 Task: Select Convenience. Add to cart, from DashMart for 2317 Morningview Lane, New York, New York 10022, Cell Number 646-231-5081, following items : Banza Shells Pasta Made from Chickpeas (8 oz)_x000D_
 - 2, Bertolli Garlic Alfredo Sauce (15 oz)_x000D_
 - 1, Libbys Whole Kernel Sweet Corn (15 oz)_x000D_
 - 2
Action: Mouse moved to (256, 109)
Screenshot: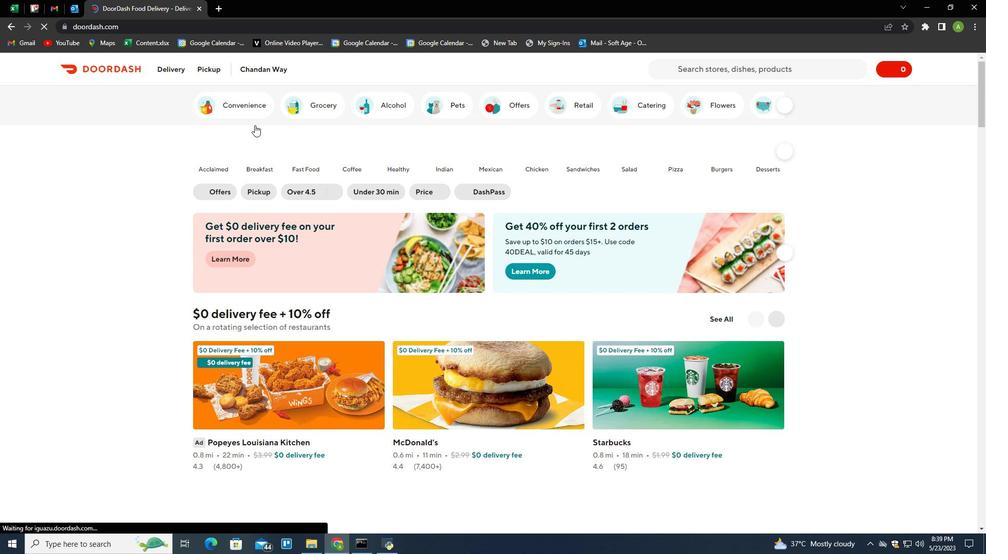 
Action: Mouse pressed left at (256, 109)
Screenshot: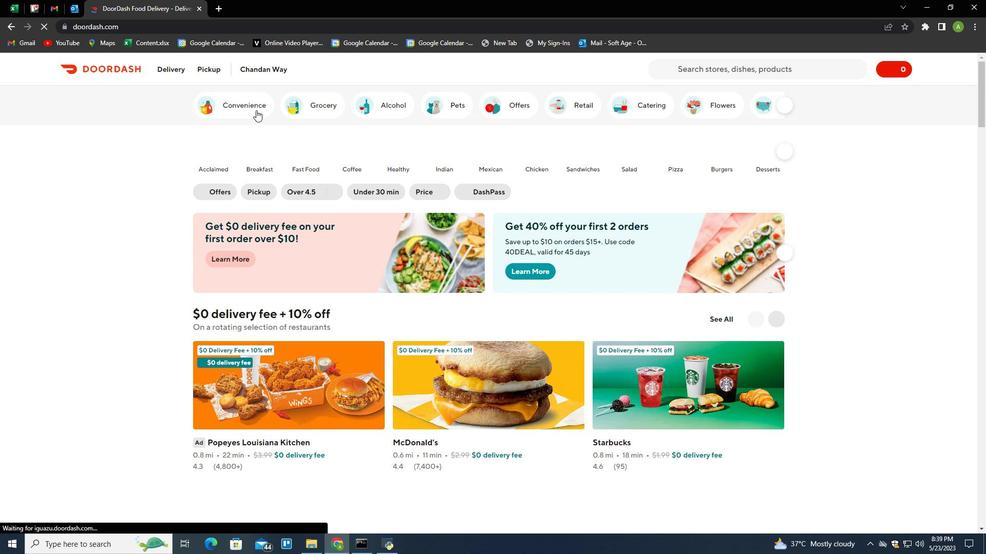 
Action: Mouse moved to (430, 372)
Screenshot: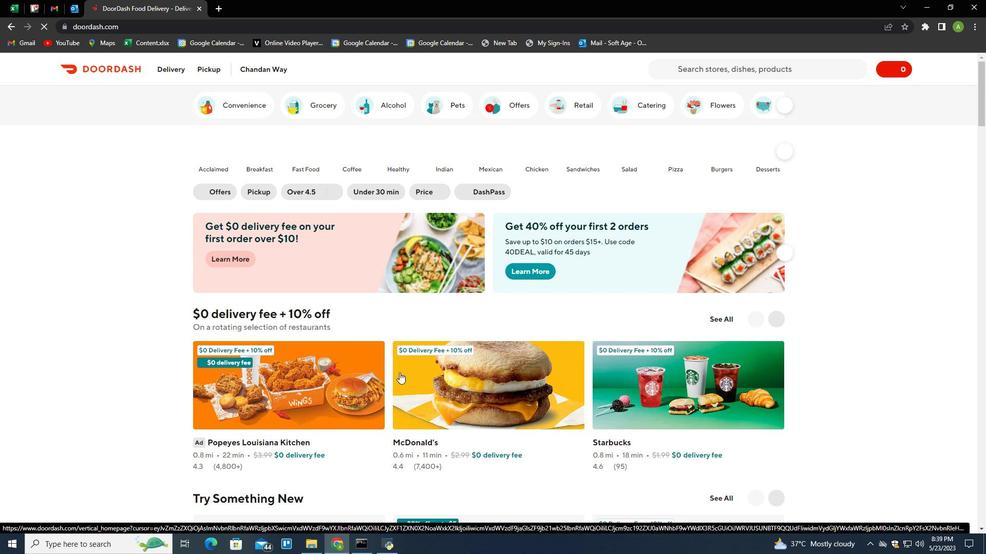 
Action: Mouse pressed left at (430, 372)
Screenshot: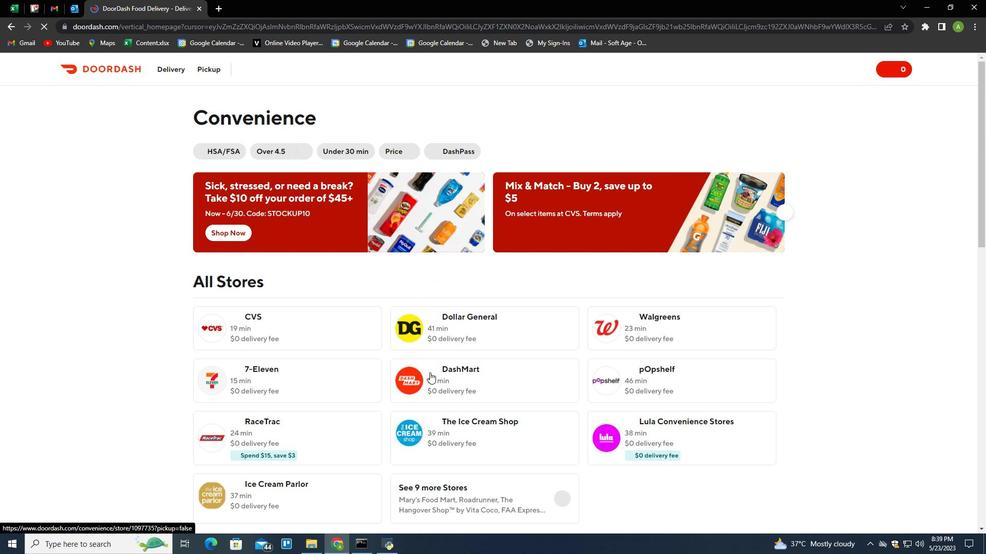 
Action: Mouse moved to (215, 67)
Screenshot: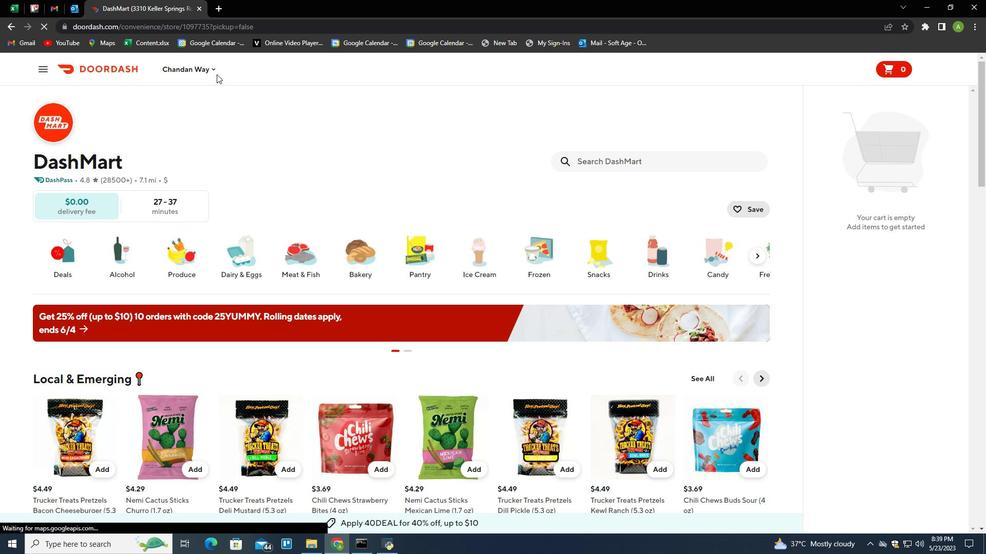 
Action: Mouse pressed left at (215, 67)
Screenshot: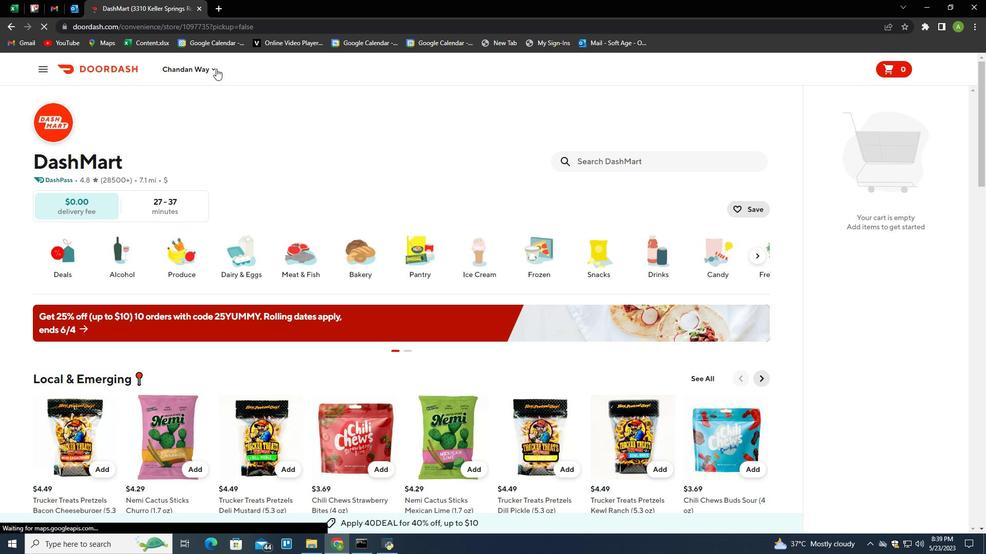 
Action: Mouse moved to (214, 113)
Screenshot: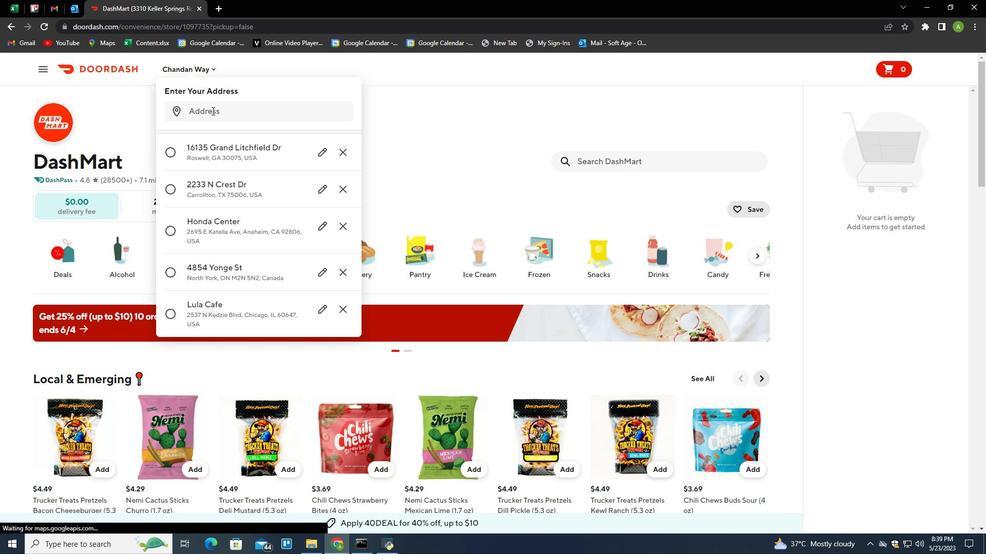 
Action: Mouse pressed left at (214, 113)
Screenshot: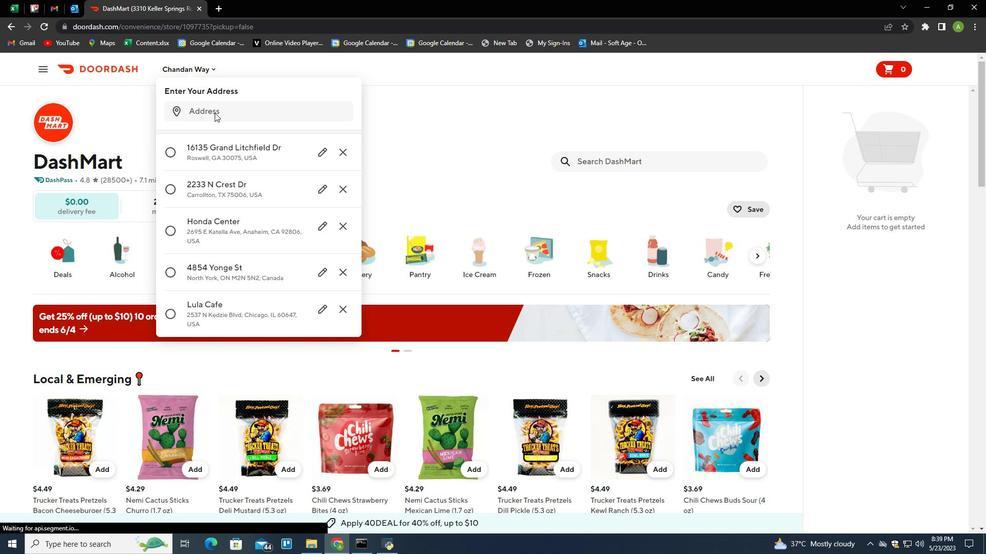 
Action: Mouse moved to (189, 104)
Screenshot: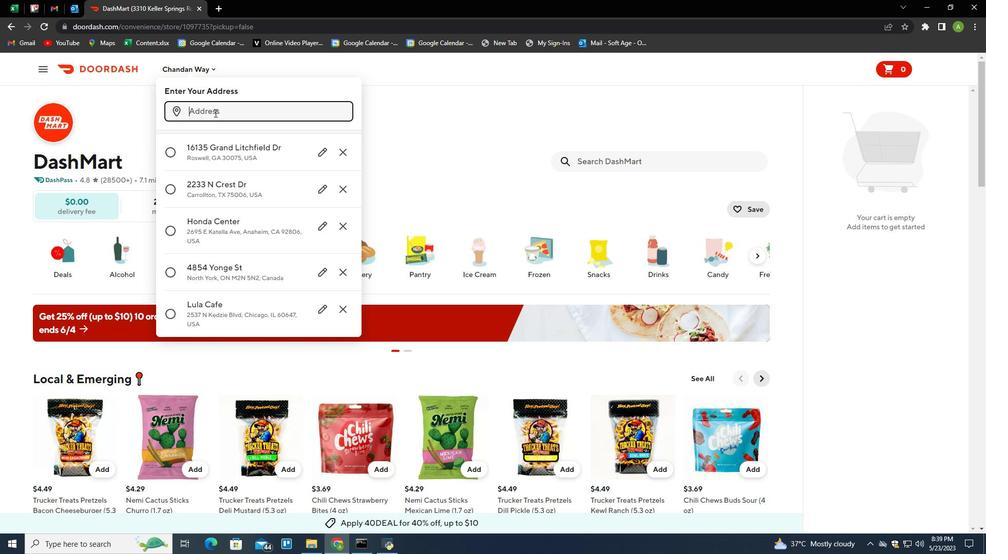 
Action: Key pressed 2317<Key.space>morningview<Key.space><Key.backspace><Key.space>lane,<Key.space>new<Key.space>york,<Key.space>new<Key.space>york<Key.space>10022<Key.enter>
Screenshot: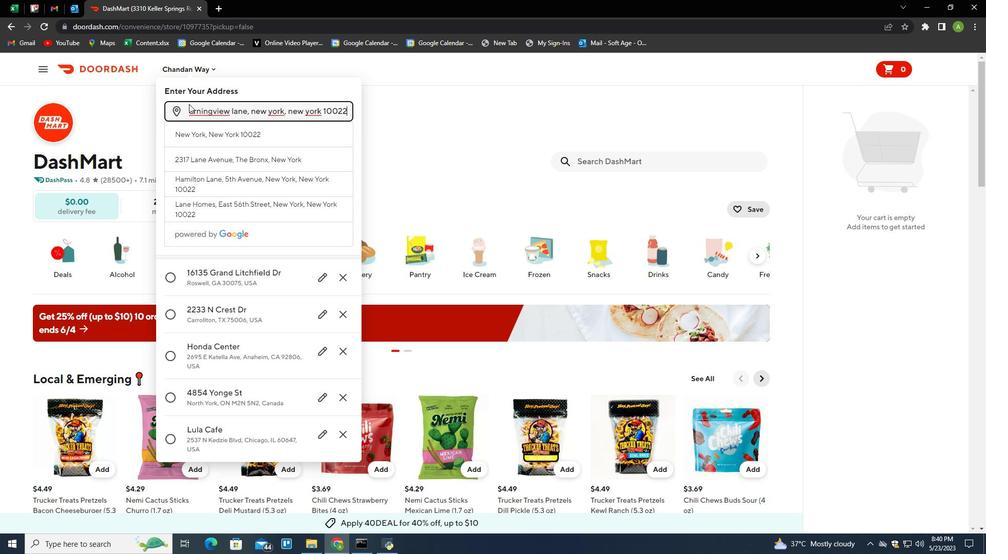 
Action: Mouse moved to (318, 393)
Screenshot: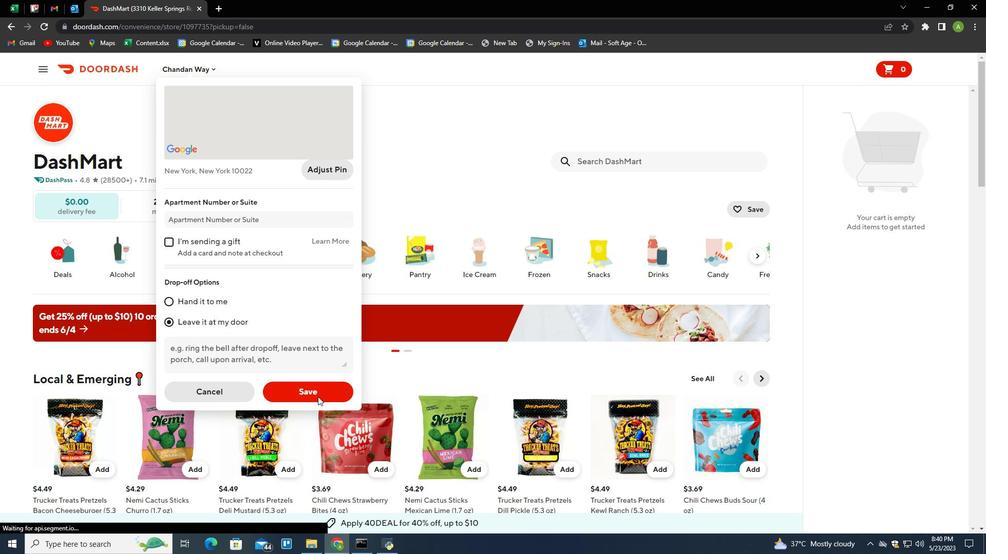 
Action: Mouse pressed left at (318, 393)
Screenshot: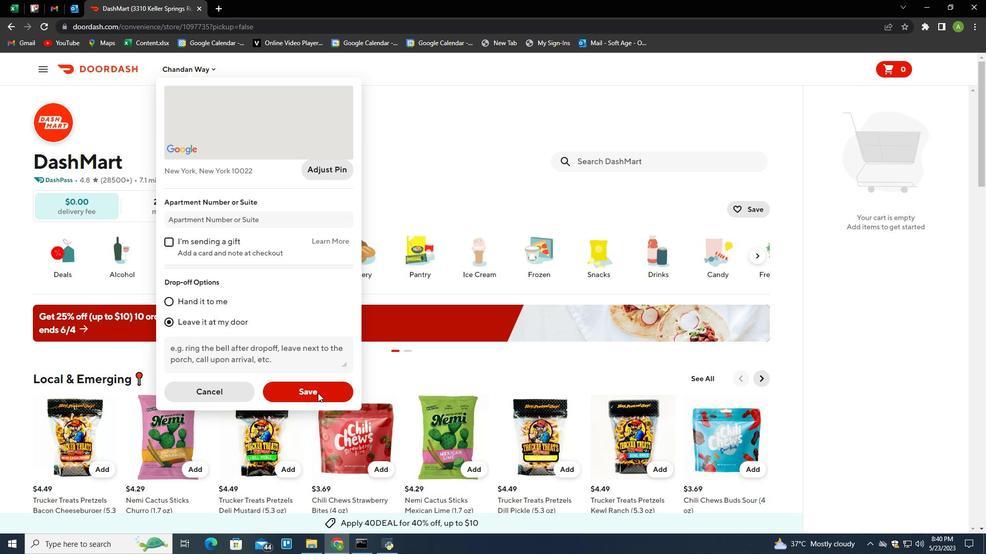 
Action: Mouse moved to (326, 452)
Screenshot: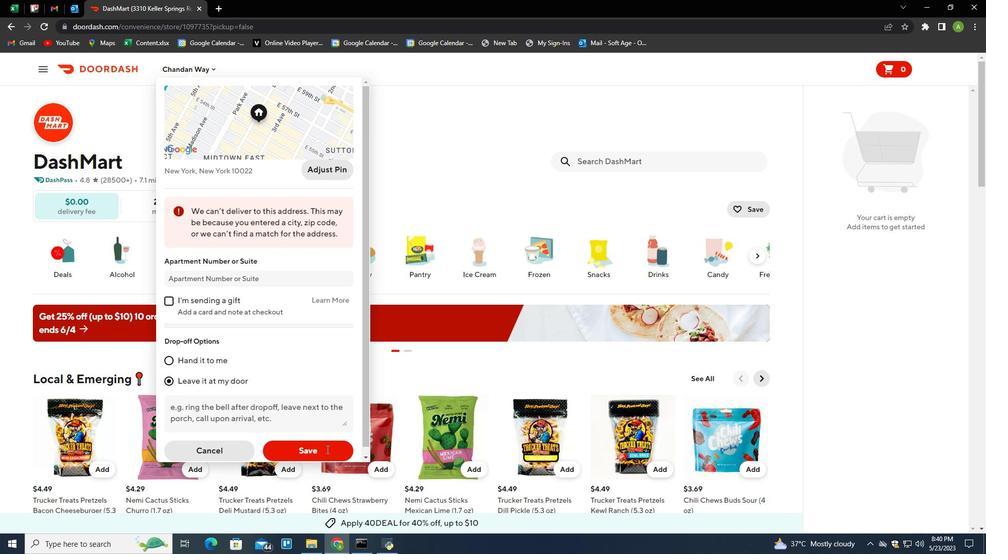 
Action: Mouse pressed left at (326, 452)
Screenshot: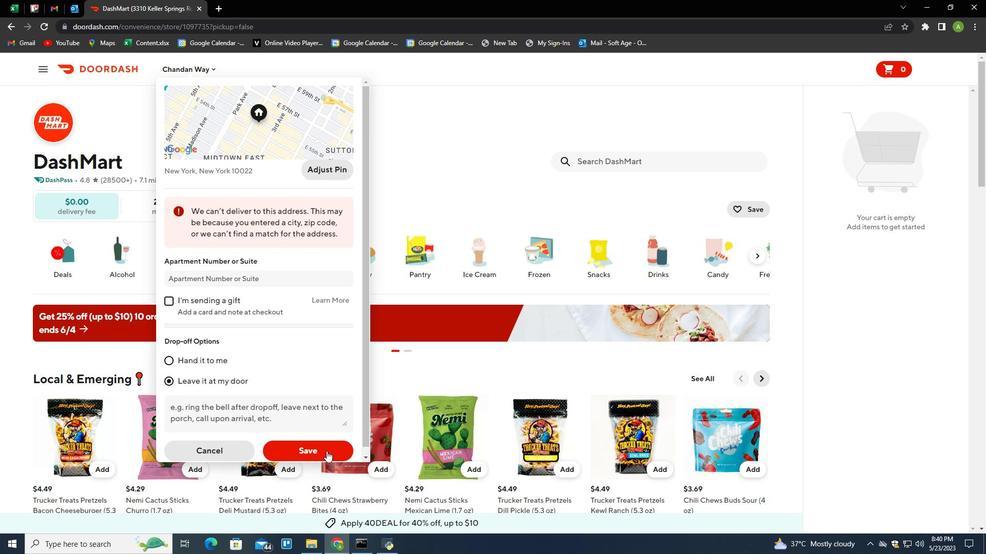 
Action: Mouse moved to (645, 159)
Screenshot: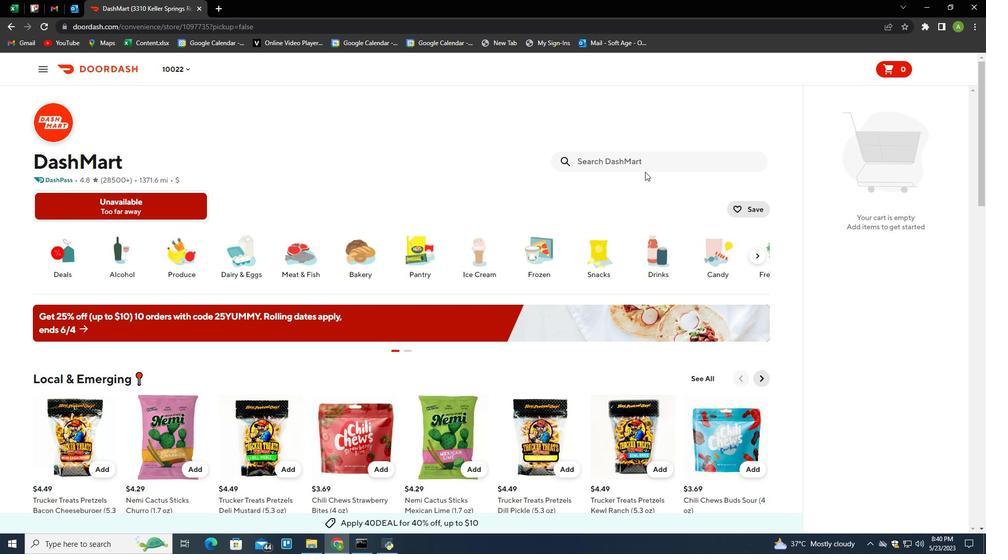 
Action: Mouse pressed left at (645, 159)
Screenshot: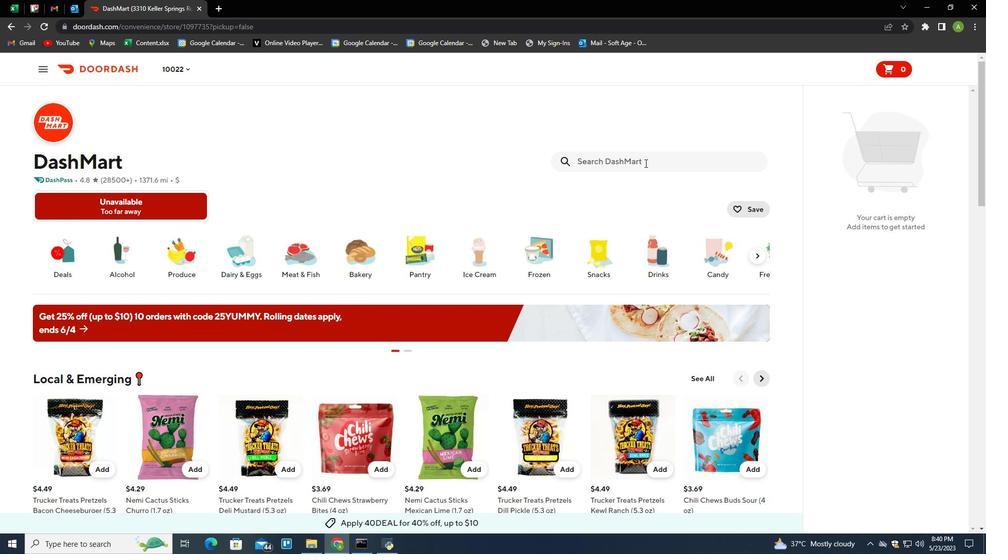 
Action: Mouse moved to (517, 197)
Screenshot: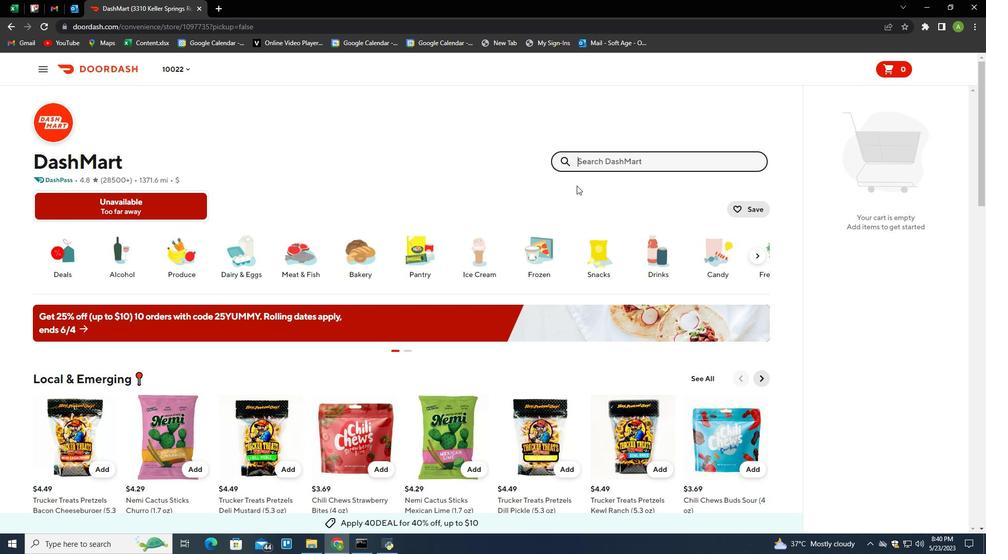 
Action: Key pressed banza<Key.space>shells<Key.space>pasta<Key.space>made<Key.space>from<Key.space>chikk<Key.backspace><Key.backspace>ckpeas<Key.space><Key.shift>(8<Key.space>oz<Key.shift>)<Key.enter>
Screenshot: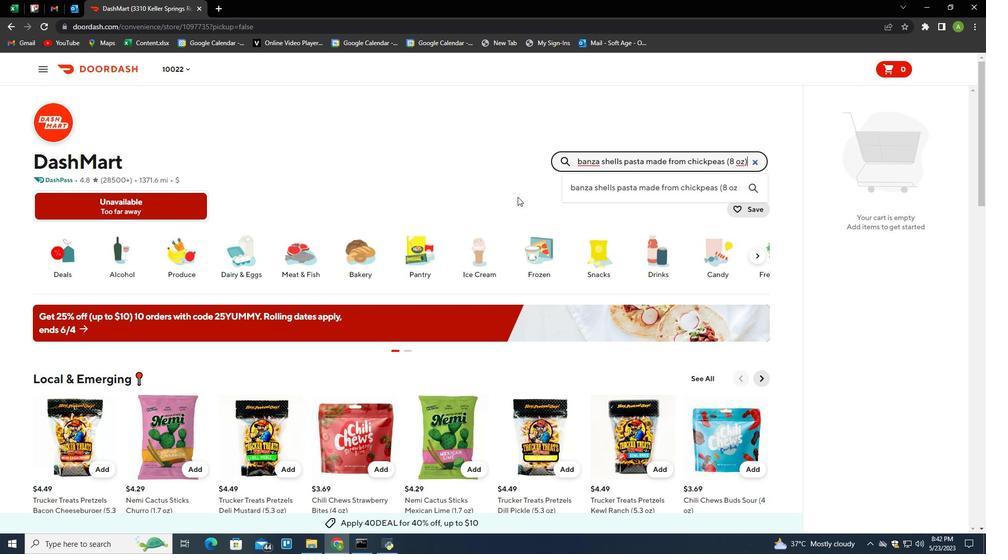 
Action: Mouse moved to (90, 269)
Screenshot: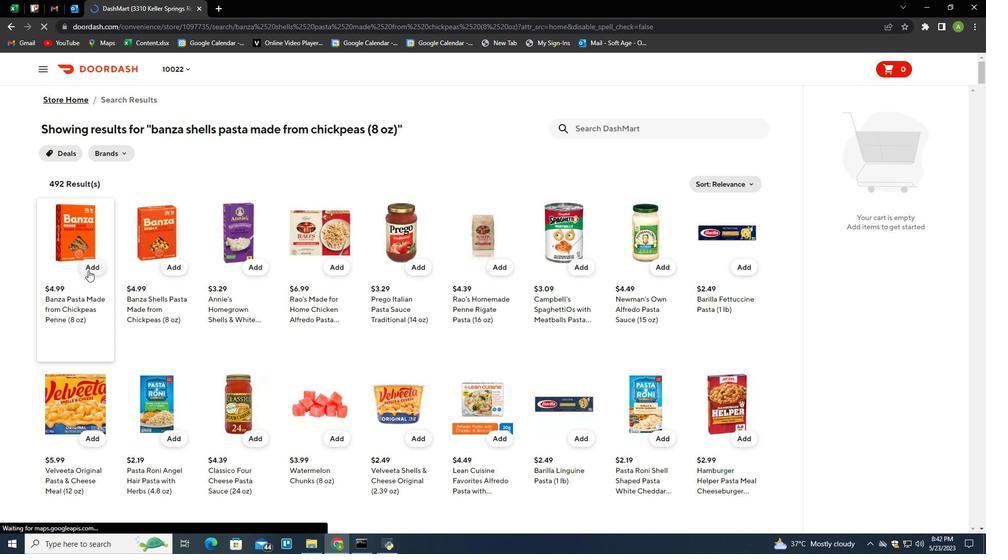 
Action: Mouse pressed left at (90, 269)
Screenshot: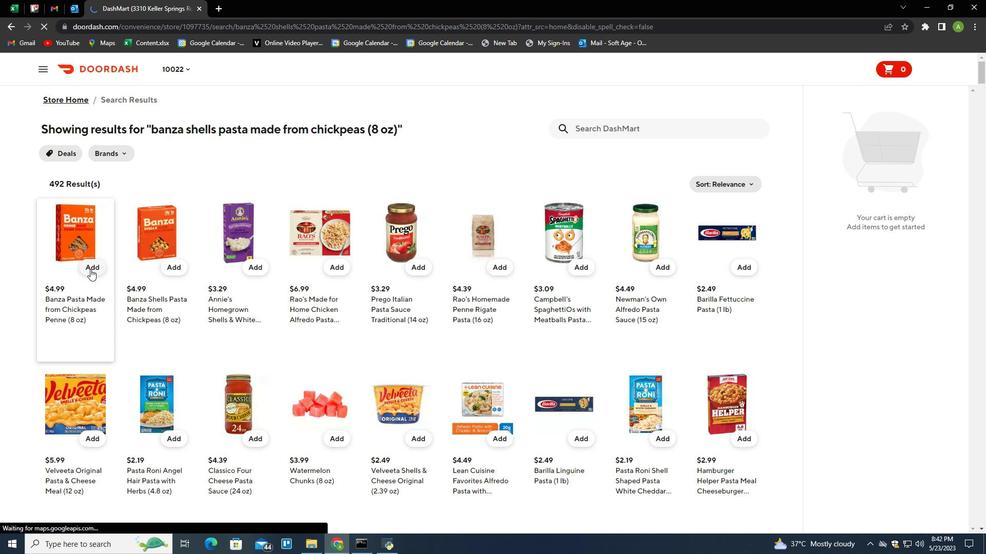 
Action: Mouse moved to (952, 179)
Screenshot: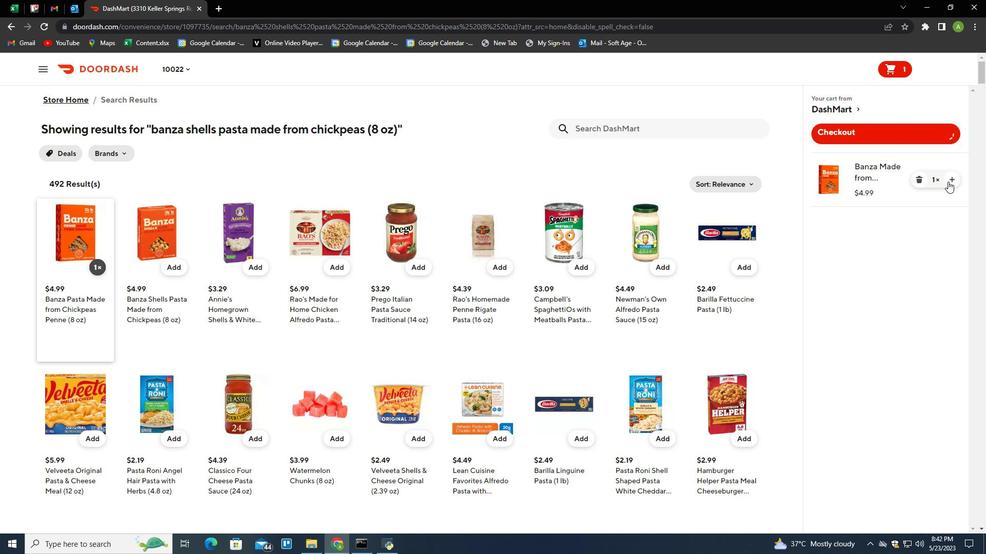 
Action: Mouse pressed left at (952, 179)
Screenshot: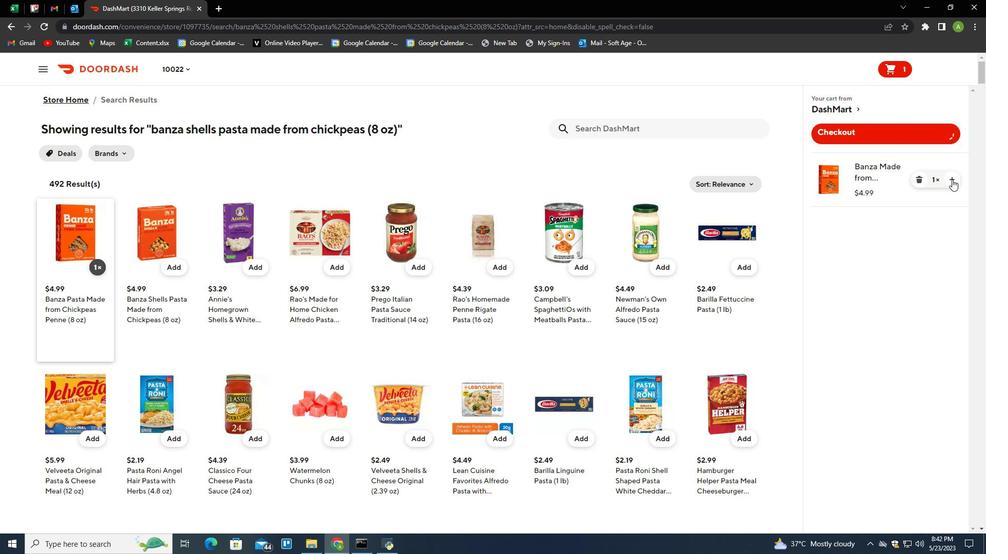 
Action: Mouse moved to (637, 124)
Screenshot: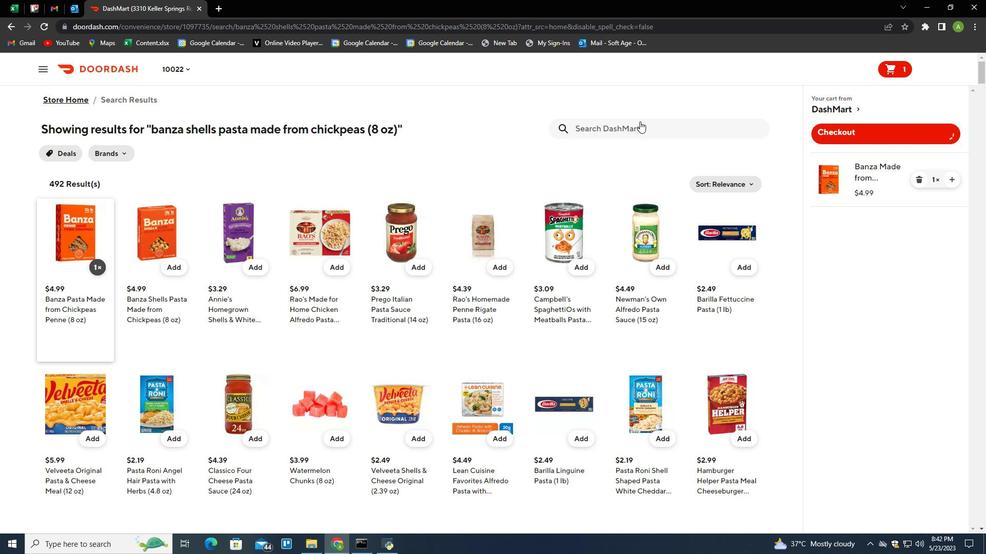 
Action: Mouse pressed left at (637, 124)
Screenshot: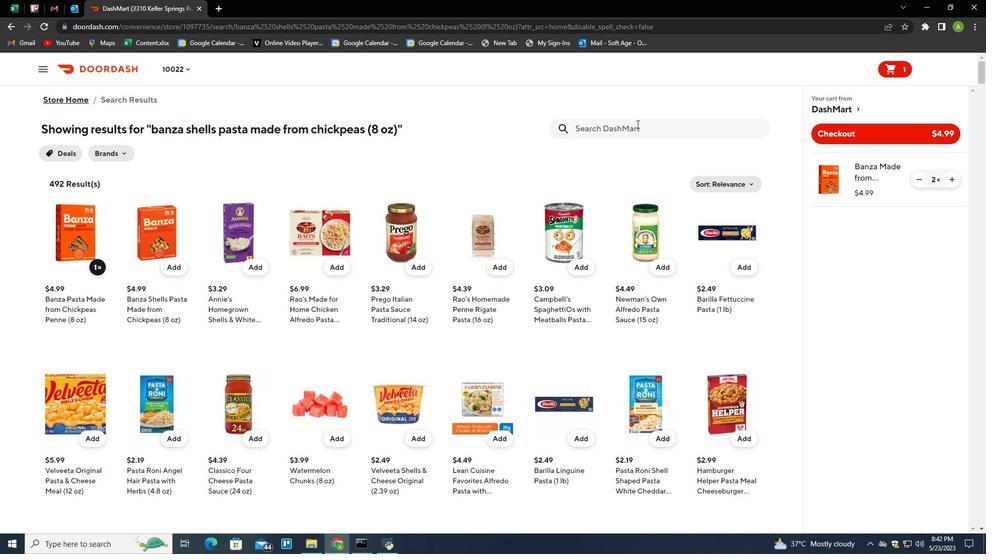
Action: Mouse moved to (637, 132)
Screenshot: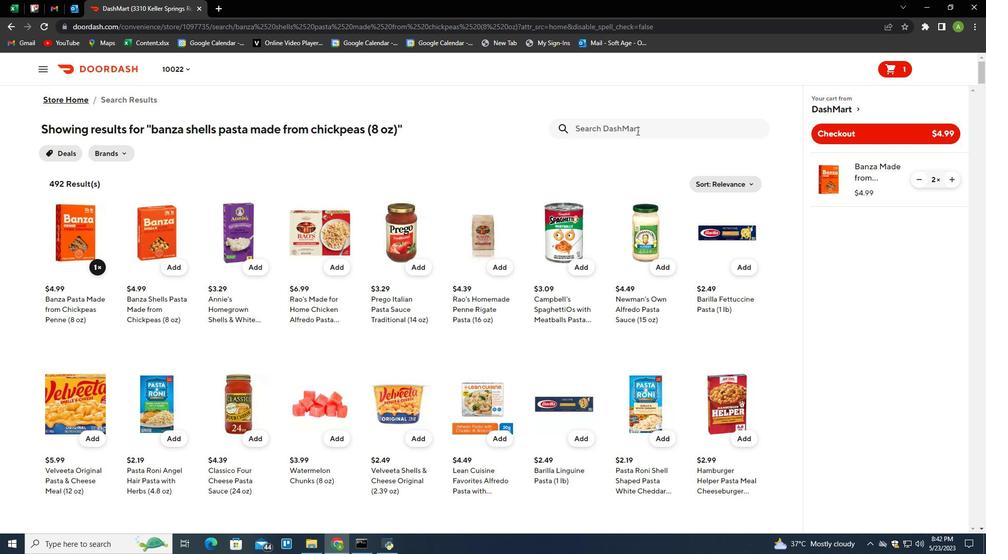 
Action: Key pressed bertolli<Key.space>gra<Key.backspace><Key.backspace>arlic<Key.space>alfredo<Key.space>sauce<Key.space><Key.shift>(15<Key.space>oz<Key.shift>)<Key.enter>
Screenshot: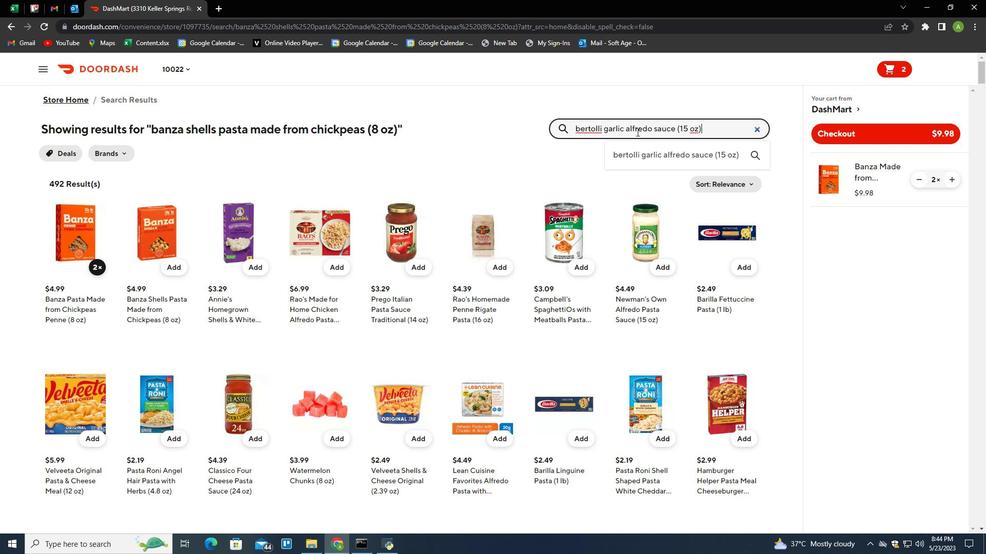 
Action: Mouse moved to (90, 269)
Screenshot: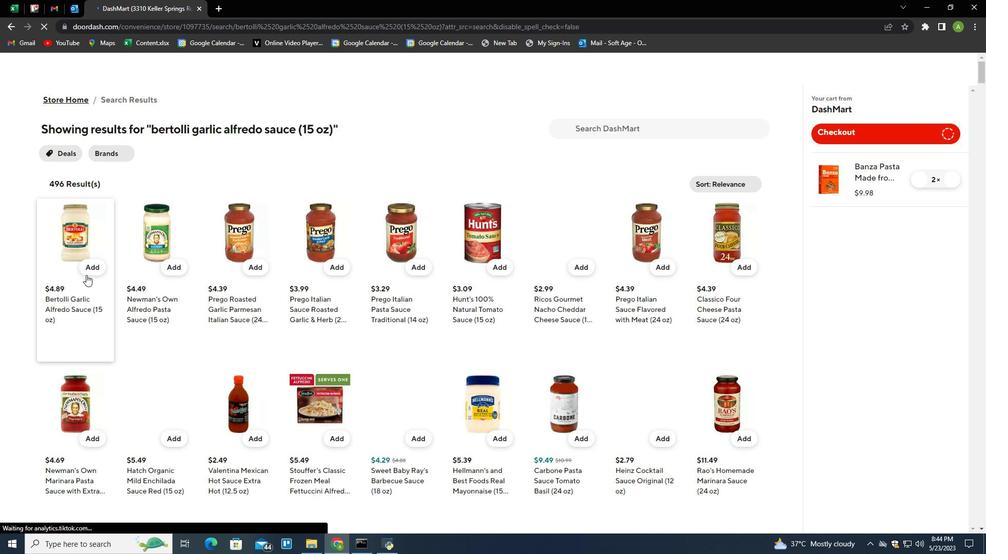 
Action: Mouse pressed left at (90, 269)
Screenshot: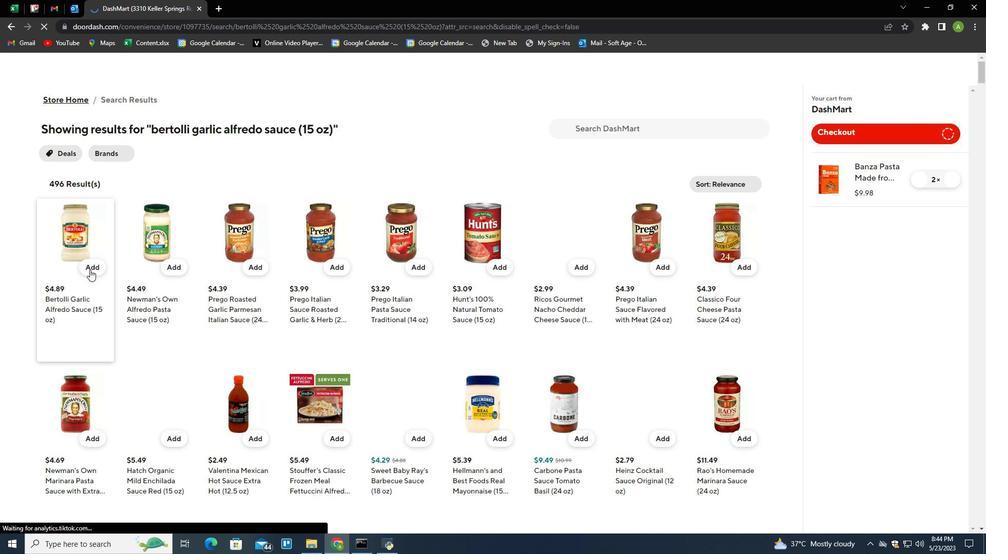 
Action: Mouse moved to (614, 128)
Screenshot: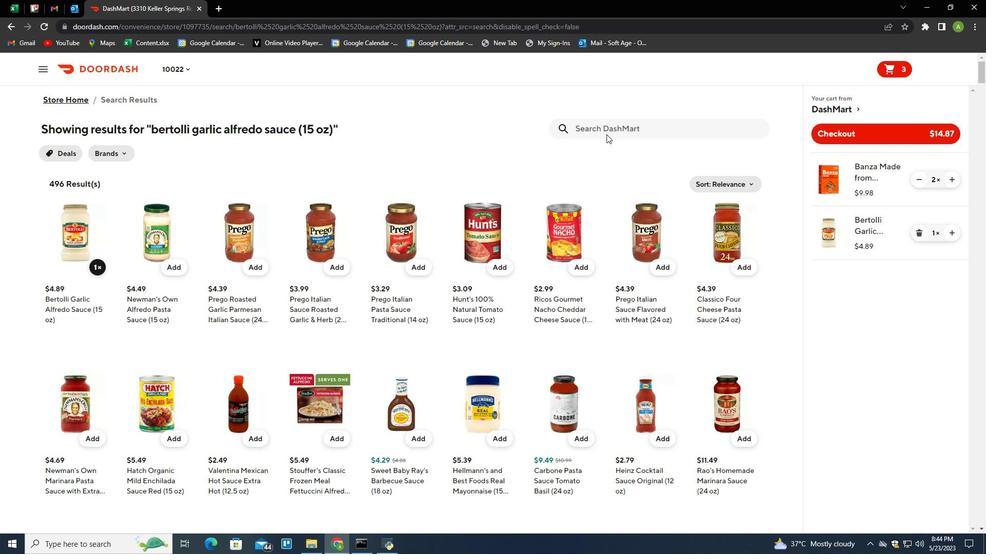 
Action: Mouse pressed left at (614, 128)
Screenshot: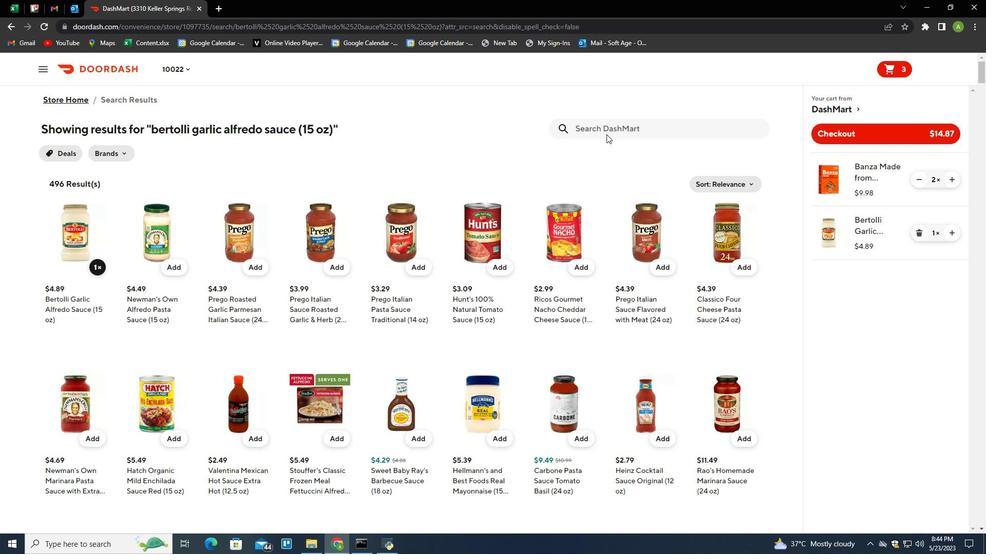 
Action: Mouse moved to (607, 131)
Screenshot: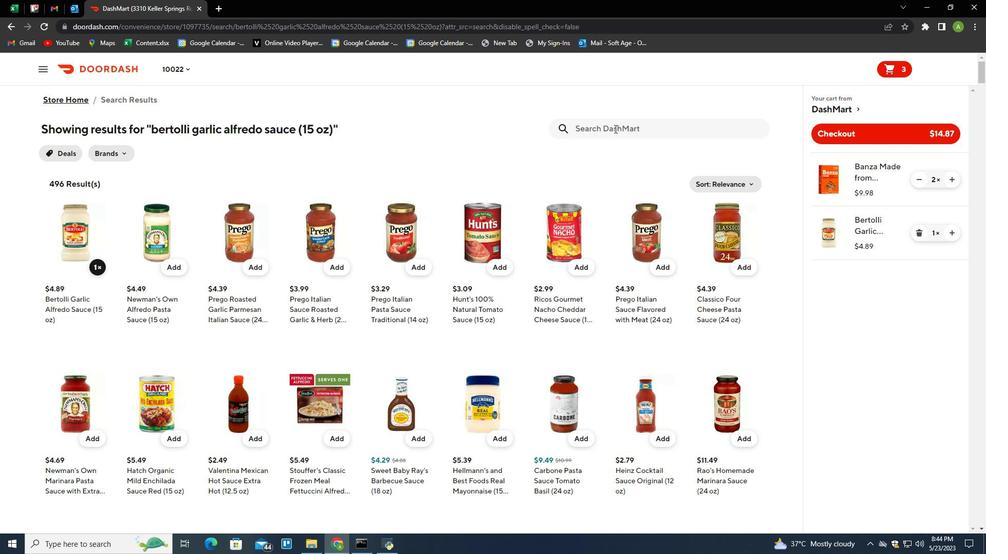 
Action: Key pressed lib
Screenshot: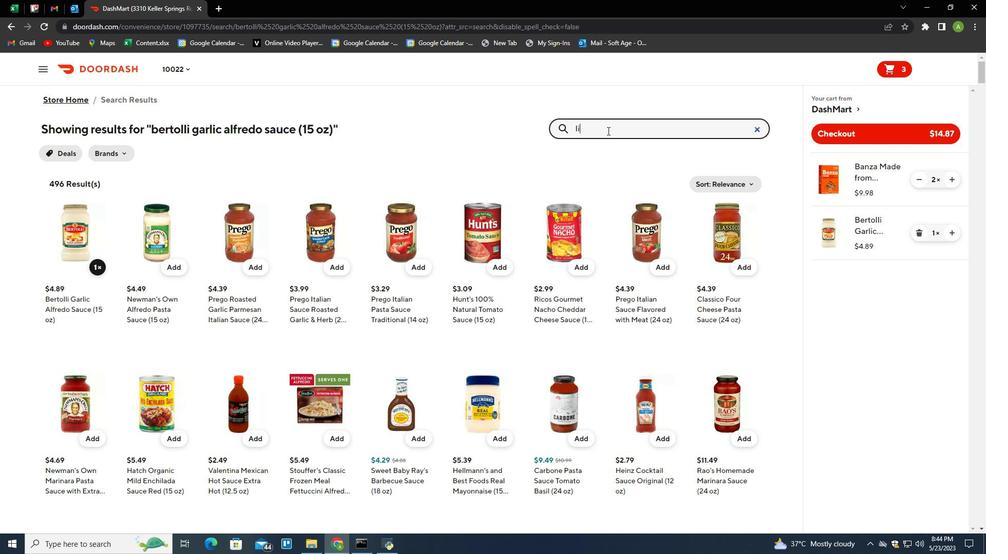 
Action: Mouse moved to (607, 131)
Screenshot: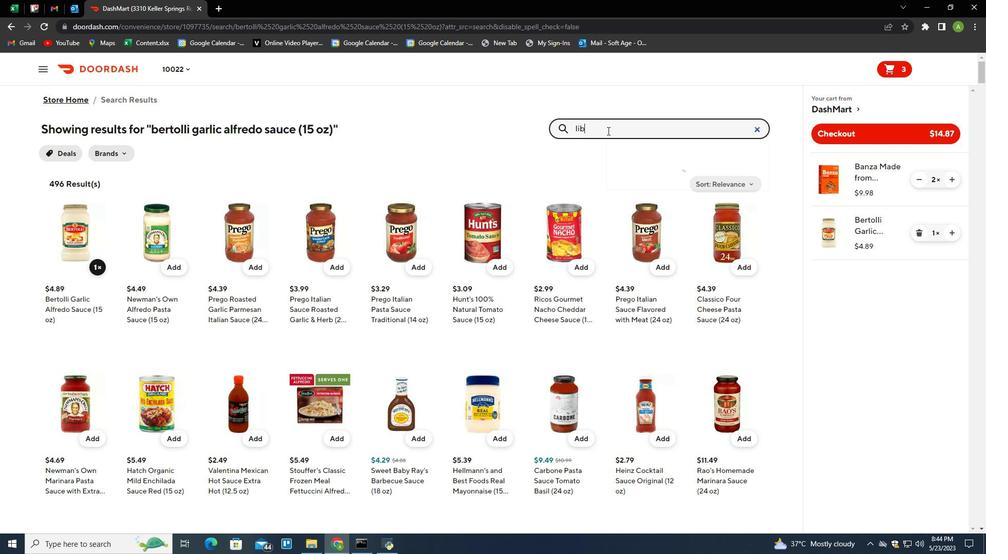 
Action: Key pressed bys<Key.space>whole<Key.space>kernel<Key.space>sweet<Key.space>corn<Key.space><Key.shift>(15<Key.space>oz<Key.shift>)<Key.enter>
Screenshot: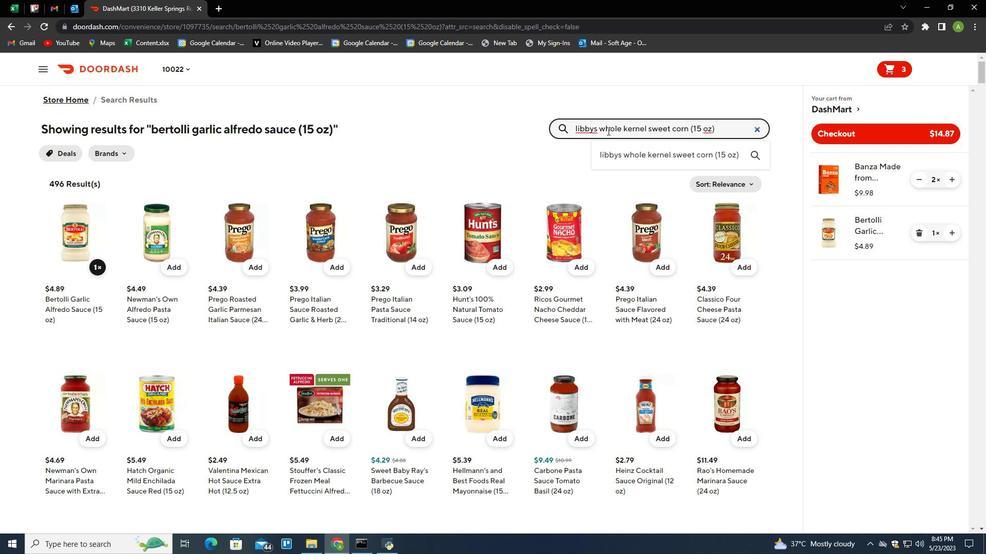 
Action: Mouse moved to (89, 260)
Screenshot: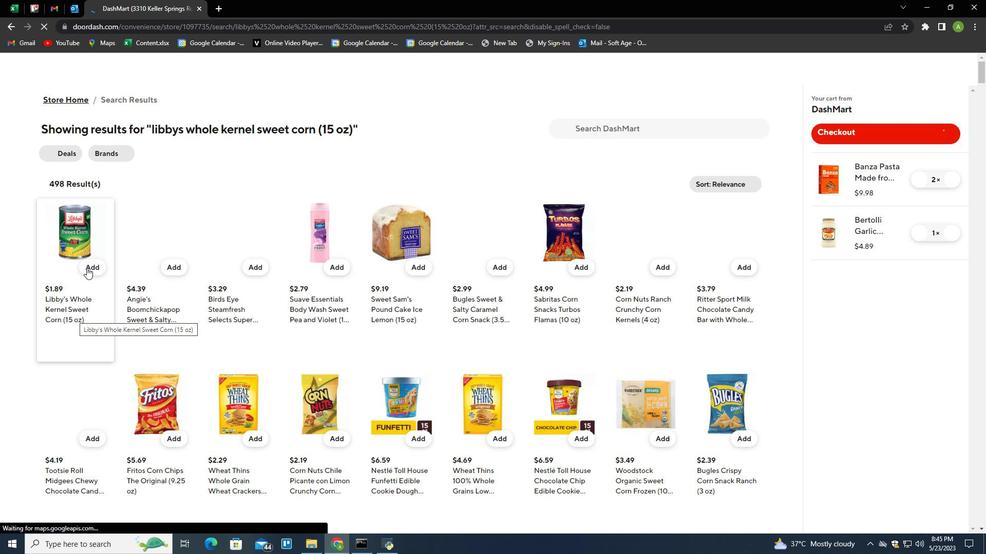 
Action: Mouse pressed left at (89, 260)
Screenshot: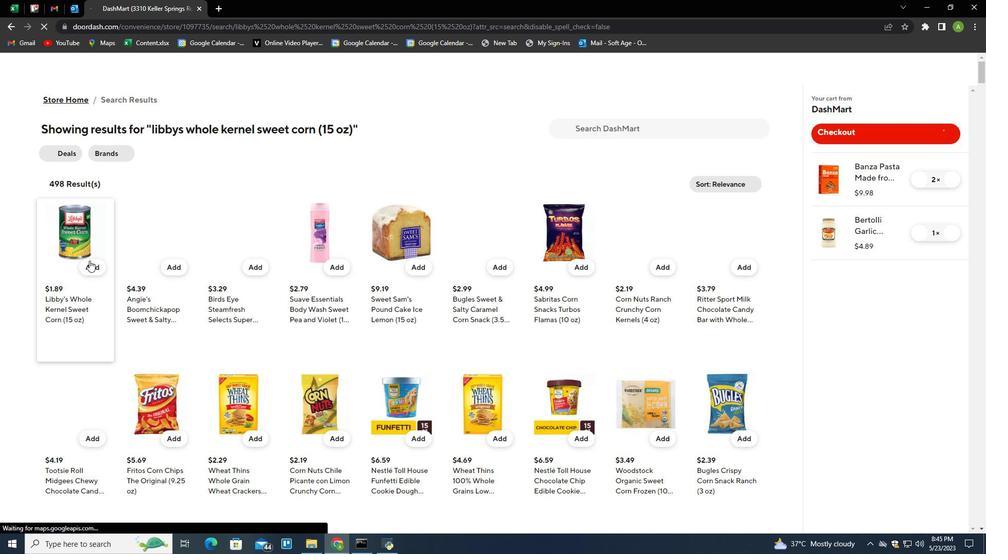 
Action: Mouse moved to (949, 284)
Screenshot: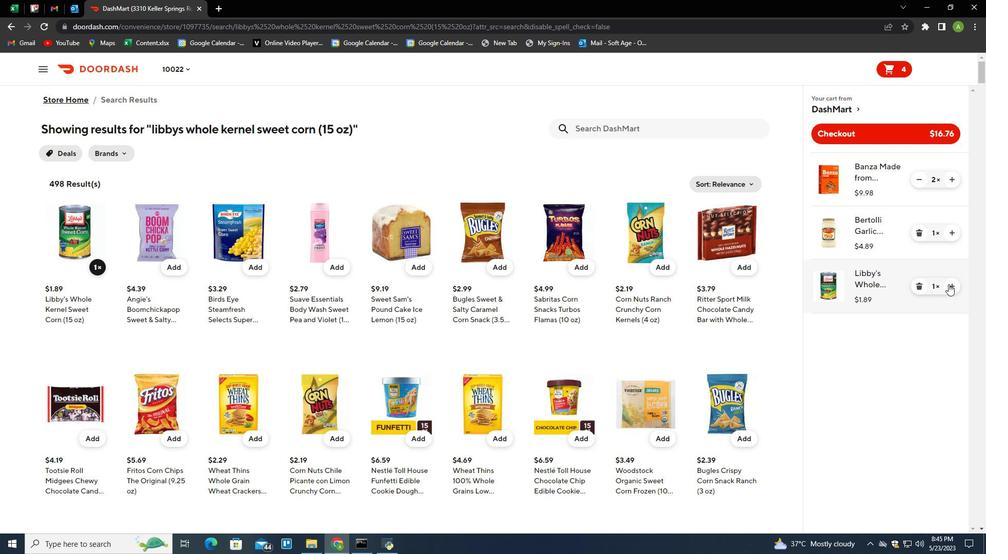 
Action: Mouse pressed left at (949, 284)
Screenshot: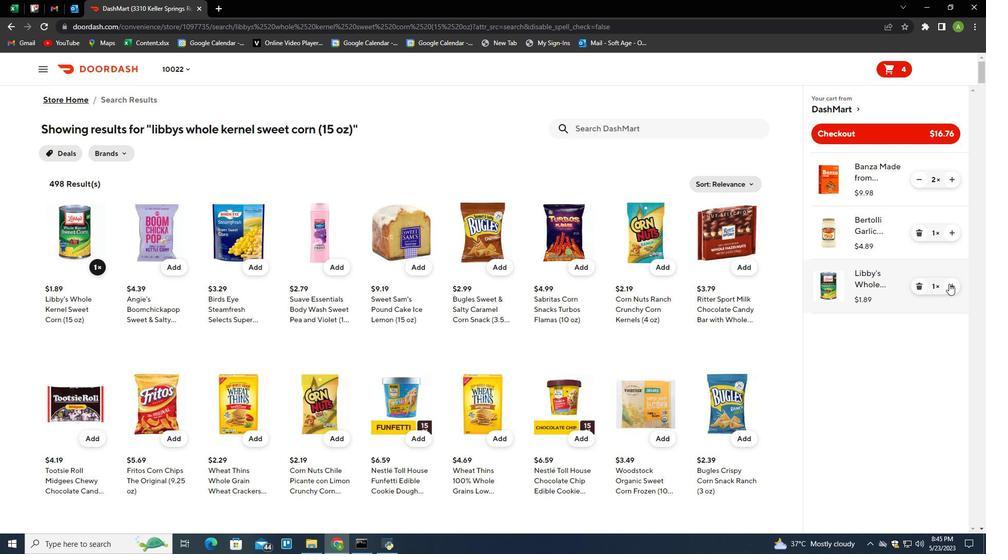 
Action: Mouse moved to (571, 228)
Screenshot: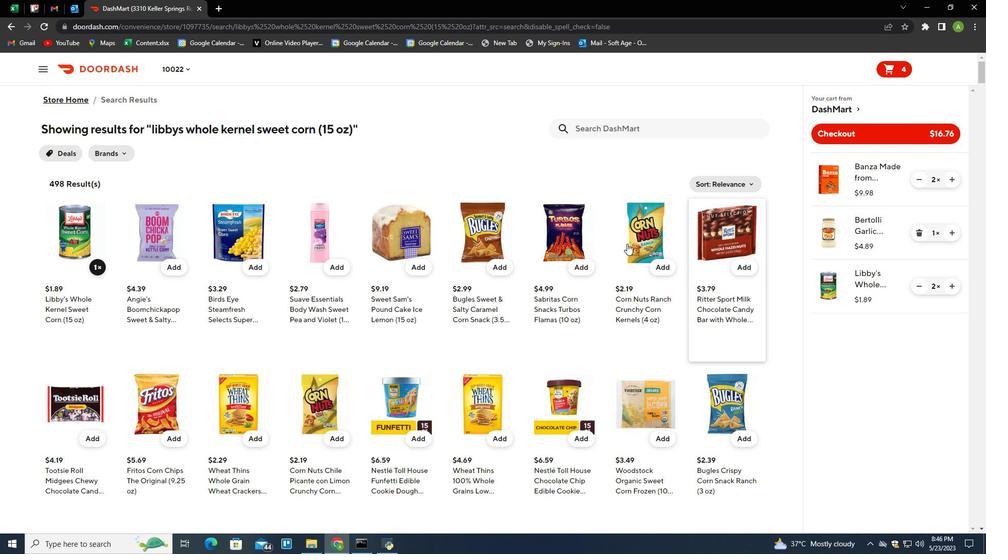 
Action: Mouse scrolled (571, 229) with delta (0, 0)
Screenshot: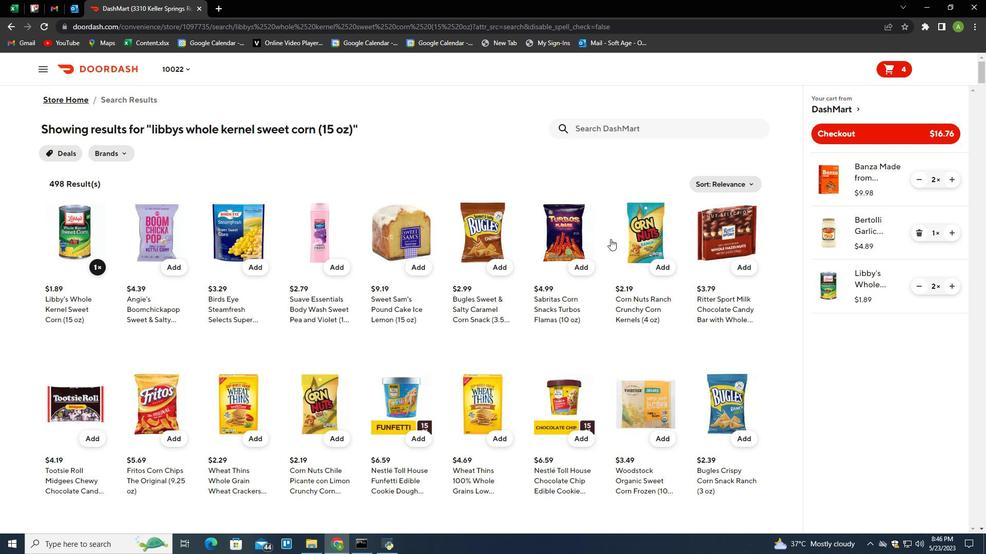 
Action: Mouse moved to (828, 138)
Screenshot: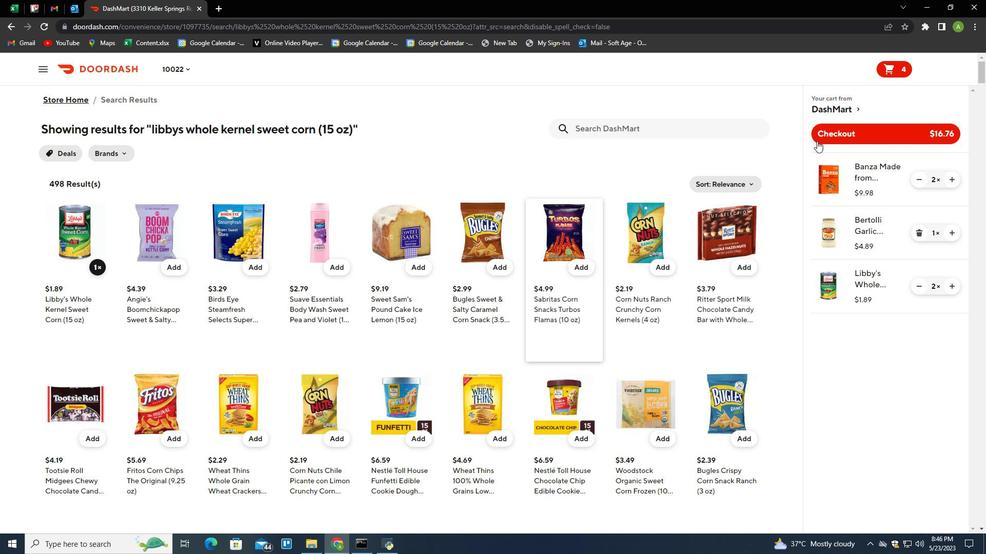 
Action: Mouse pressed left at (828, 138)
Screenshot: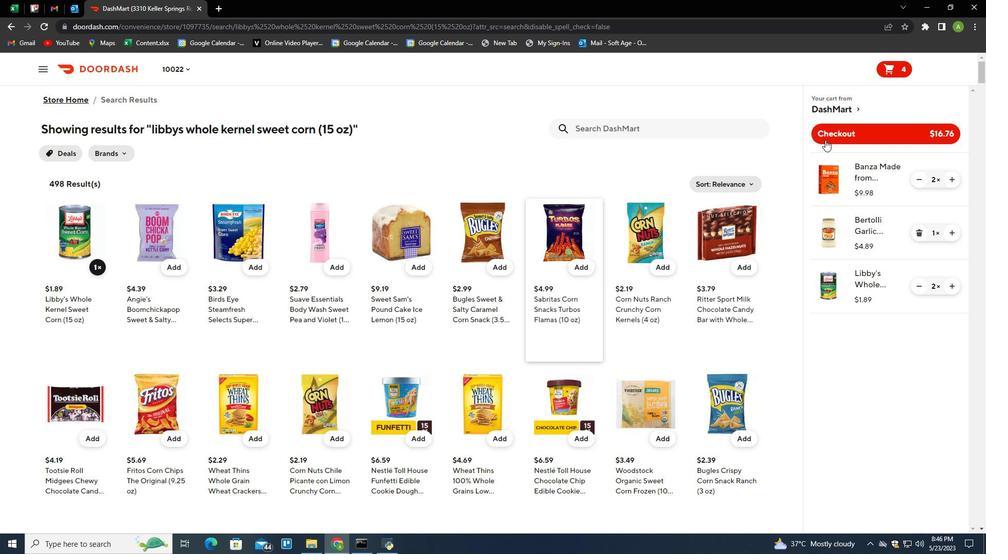 
Action: Mouse moved to (621, 175)
Screenshot: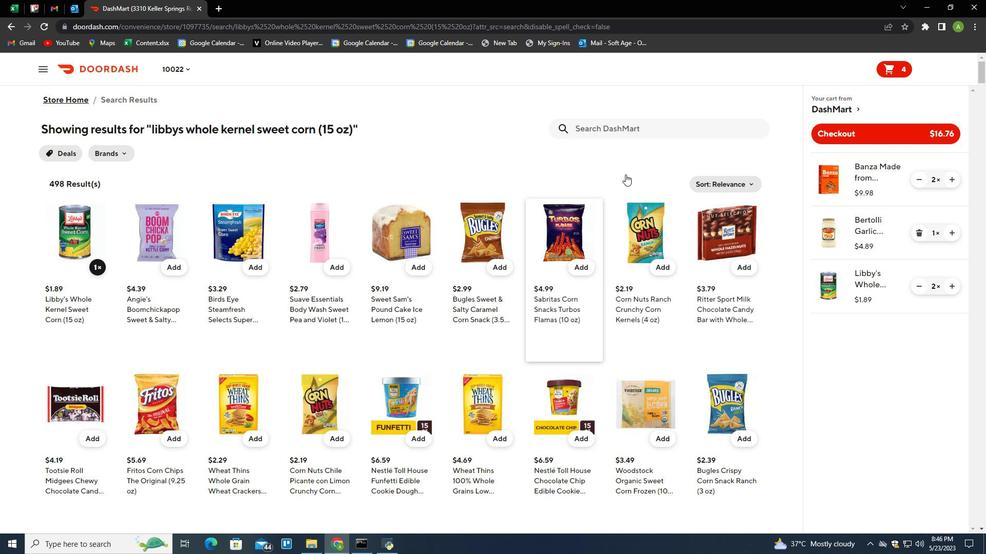 
